 Task: Learn more about a business.
Action: Mouse moved to (843, 97)
Screenshot: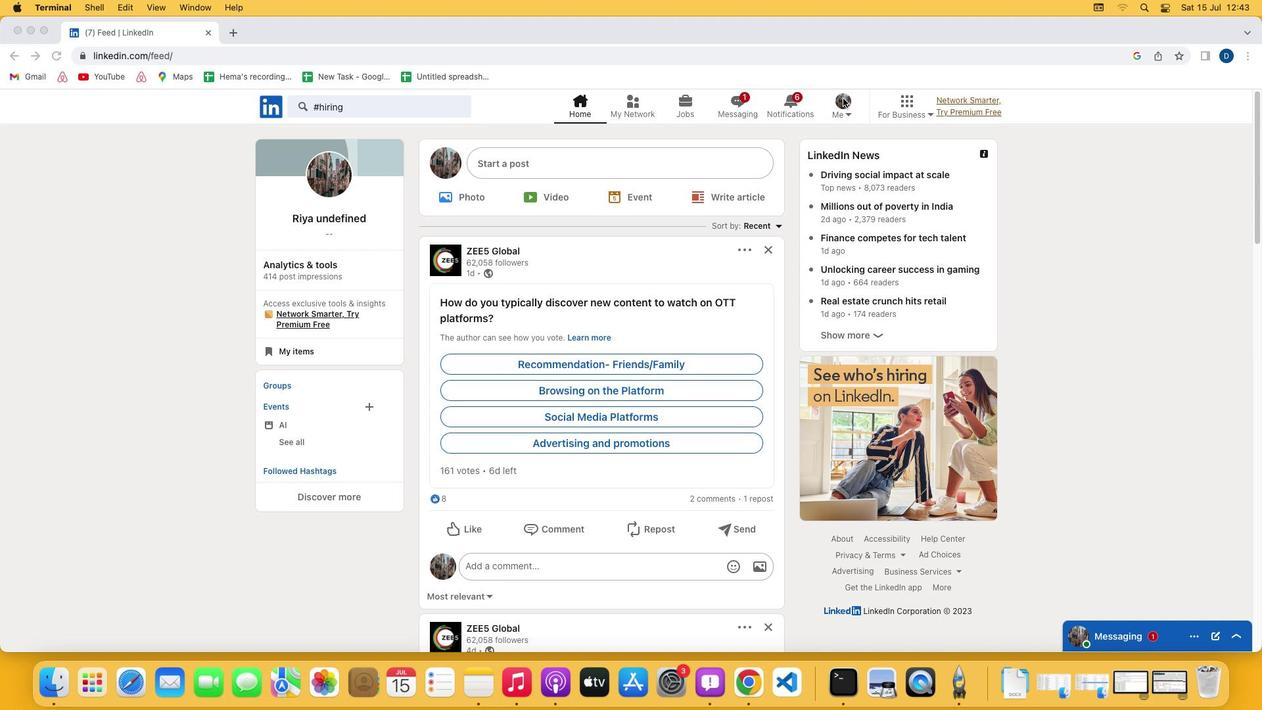 
Action: Mouse pressed left at (843, 97)
Screenshot: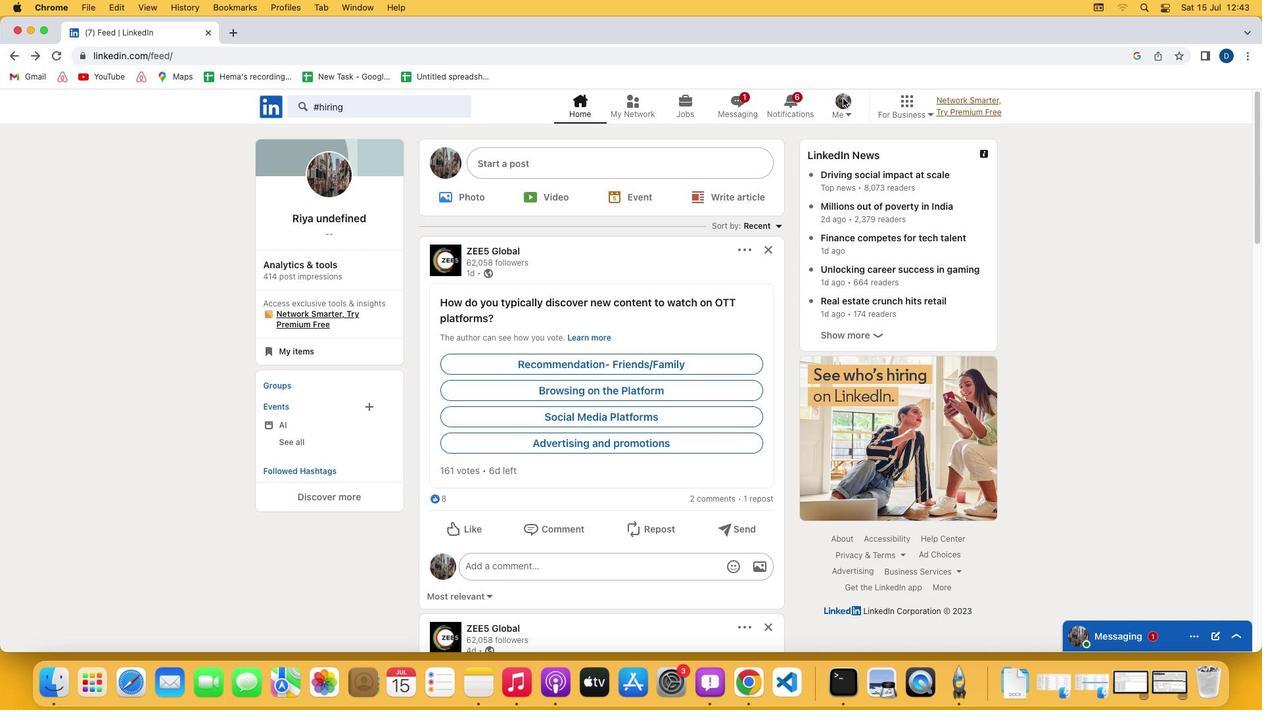 
Action: Mouse pressed left at (843, 97)
Screenshot: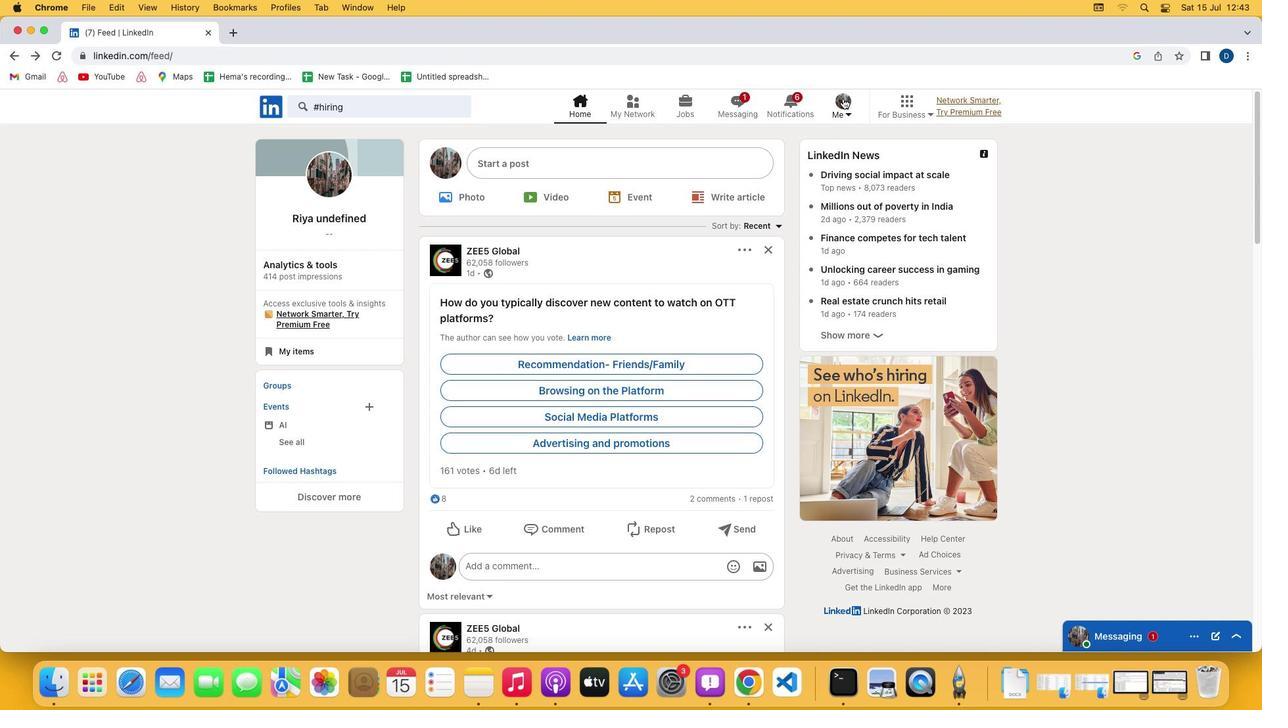 
Action: Mouse moved to (740, 249)
Screenshot: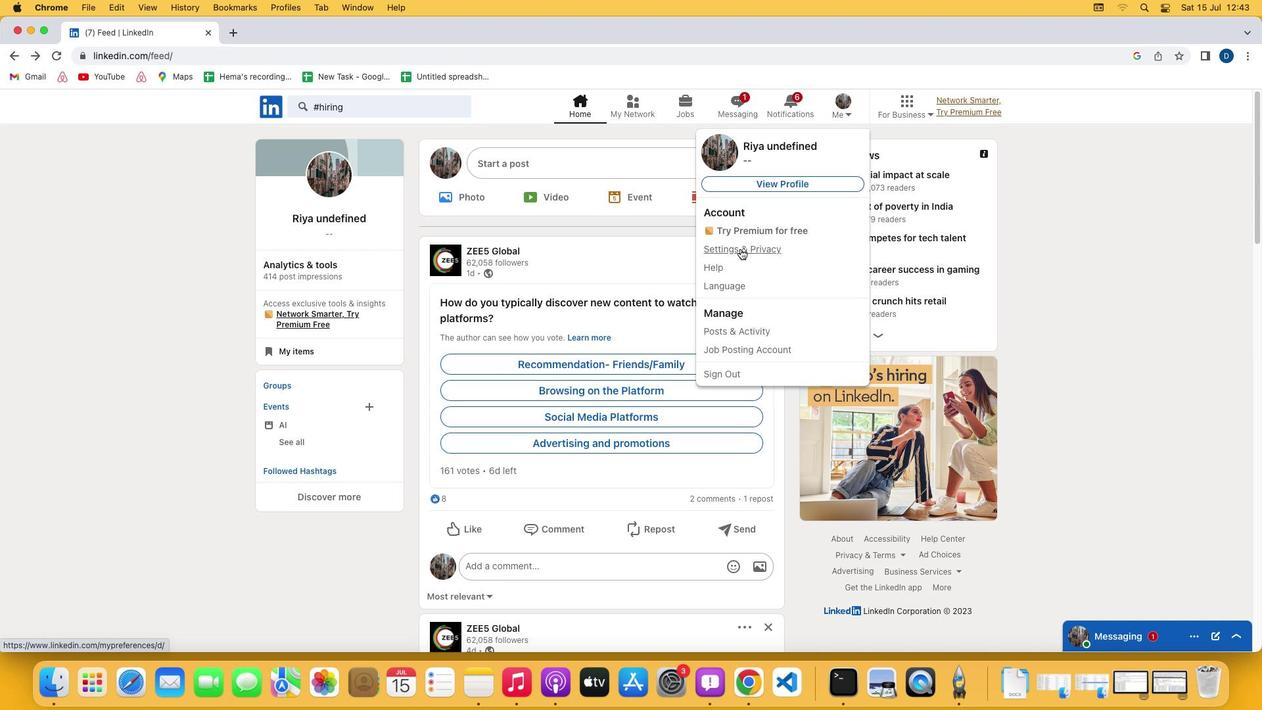 
Action: Mouse pressed left at (740, 249)
Screenshot: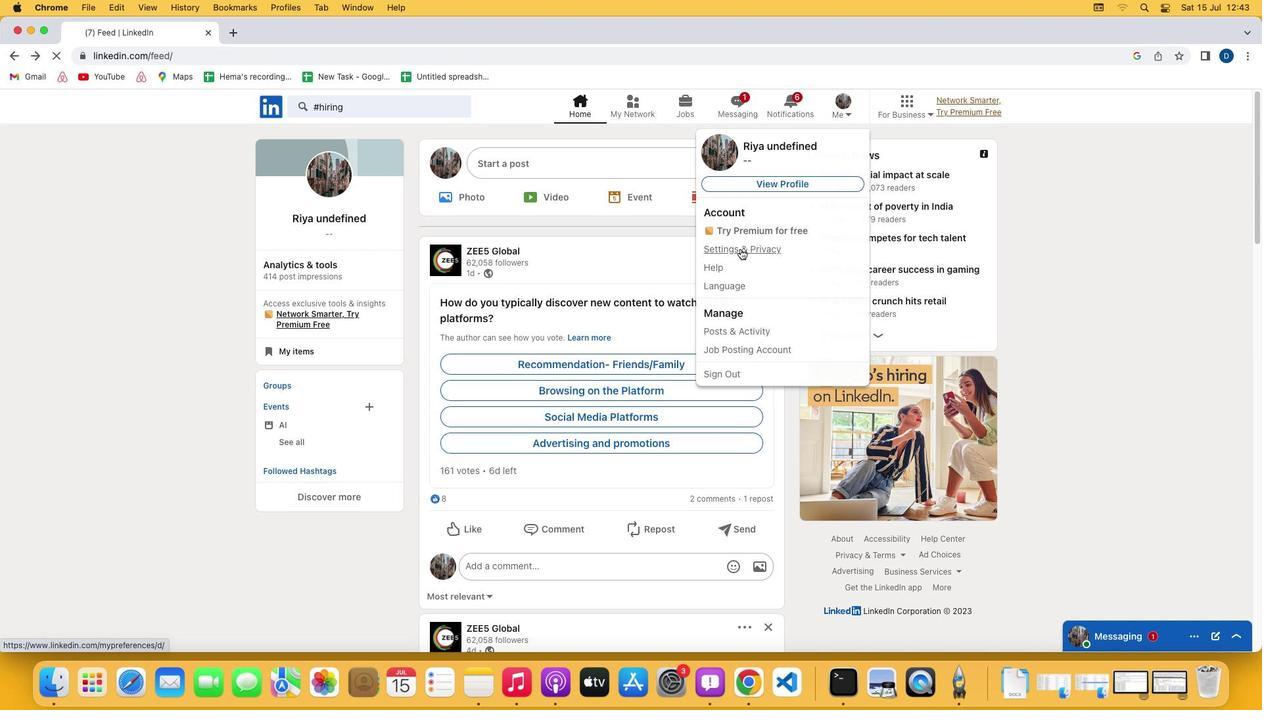 
Action: Mouse moved to (663, 371)
Screenshot: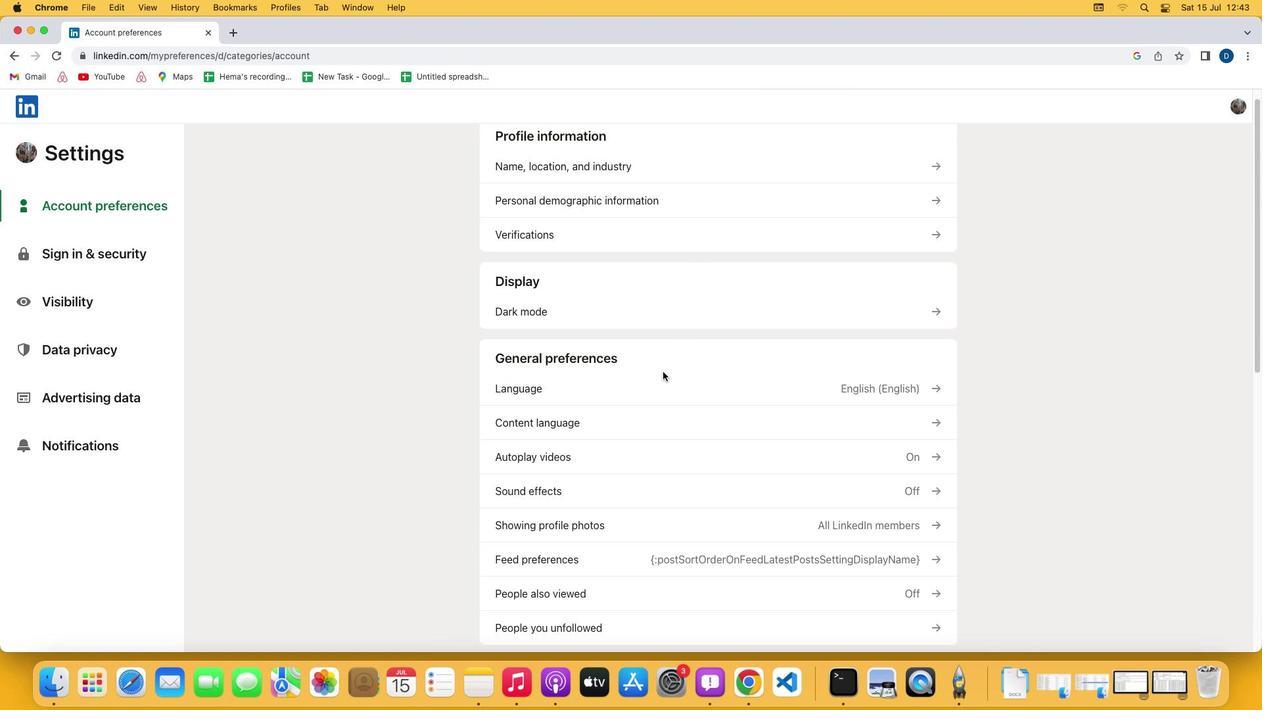
Action: Mouse scrolled (663, 371) with delta (0, 0)
Screenshot: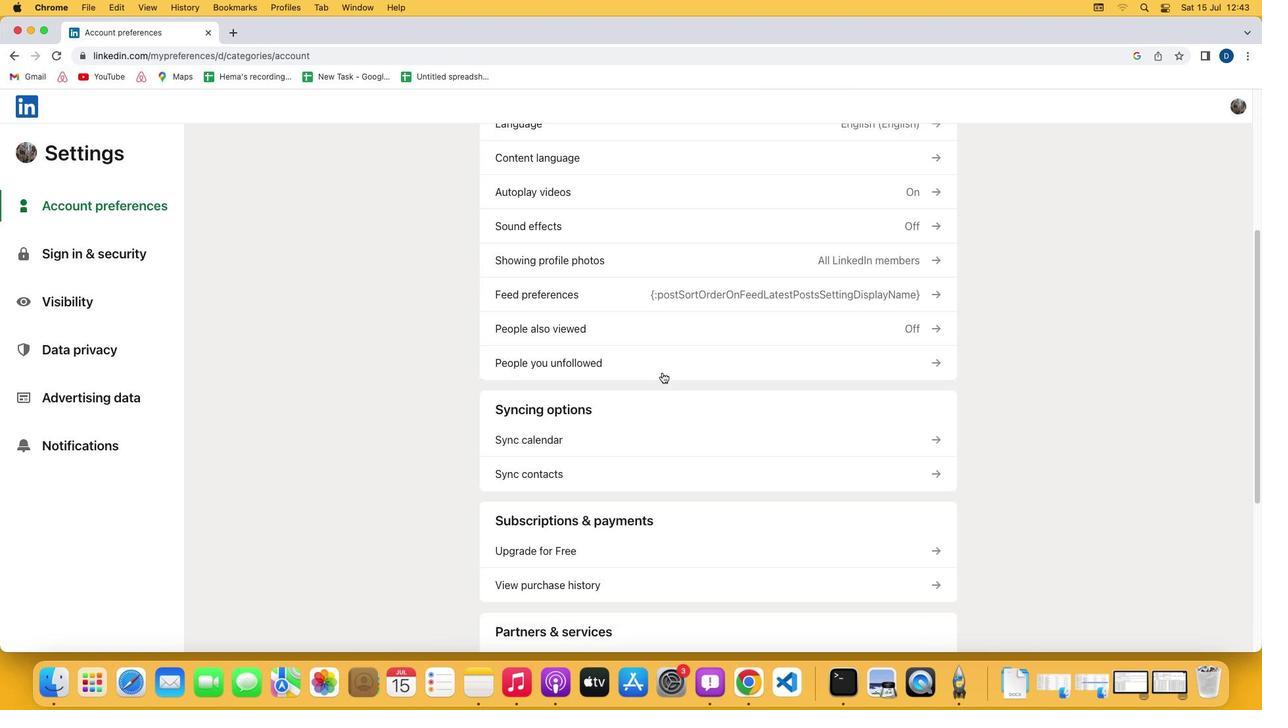 
Action: Mouse scrolled (663, 371) with delta (0, 0)
Screenshot: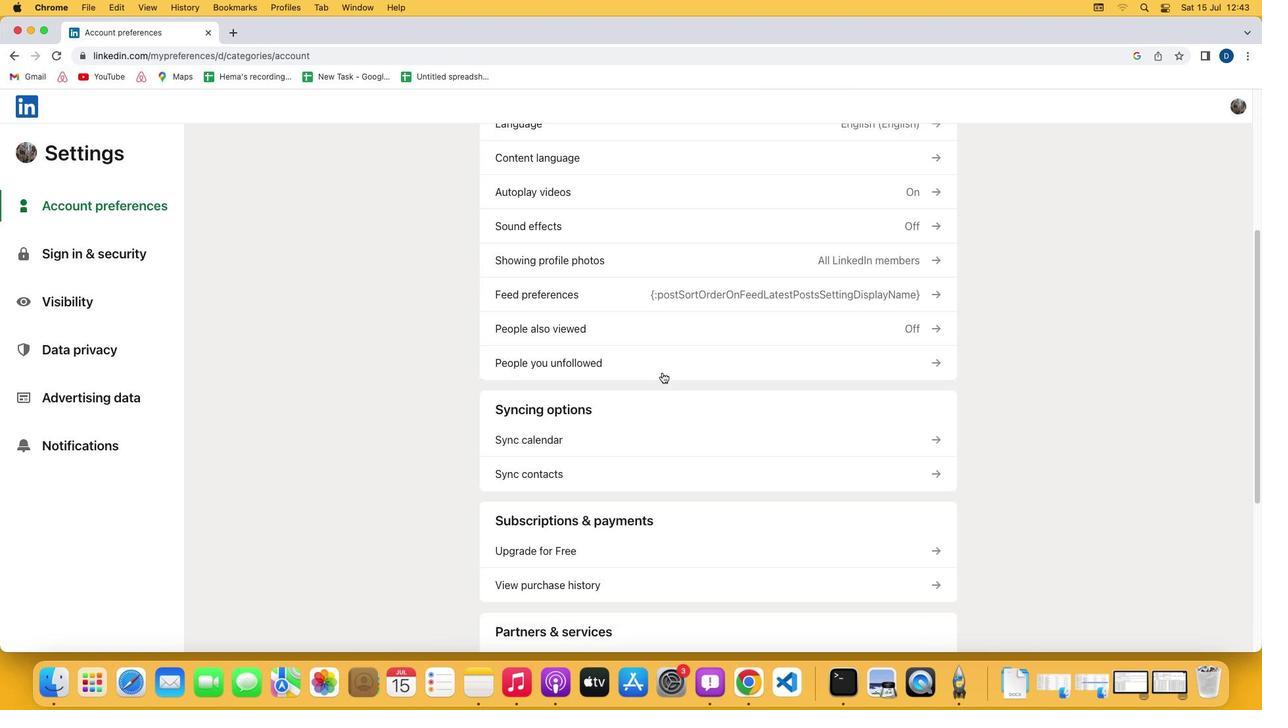 
Action: Mouse scrolled (663, 371) with delta (0, -1)
Screenshot: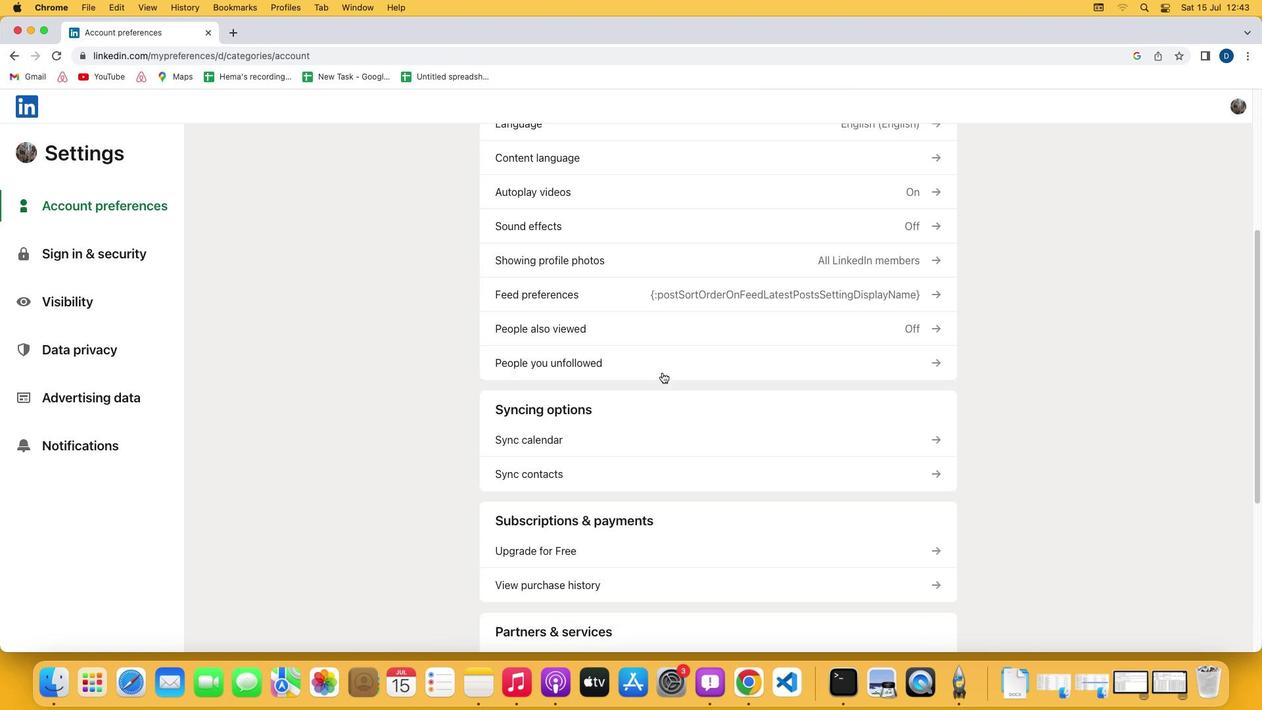 
Action: Mouse scrolled (663, 371) with delta (0, -3)
Screenshot: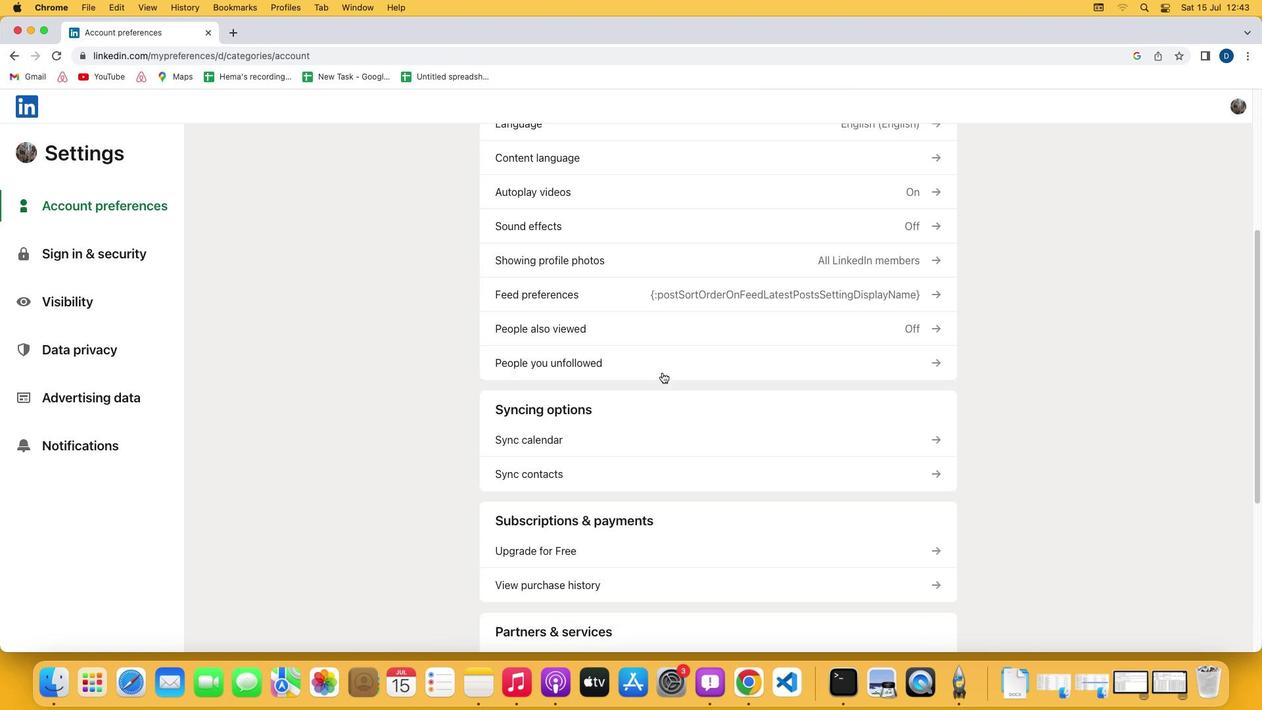 
Action: Mouse moved to (662, 372)
Screenshot: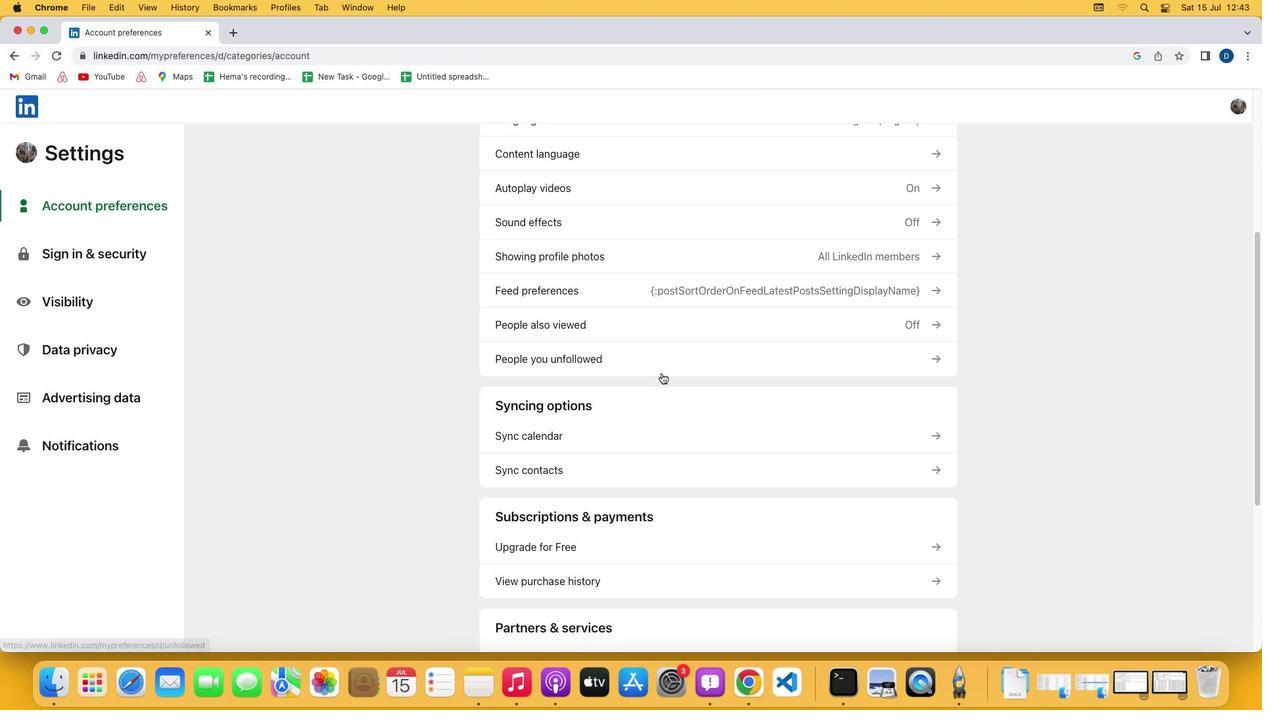 
Action: Mouse scrolled (662, 372) with delta (0, 0)
Screenshot: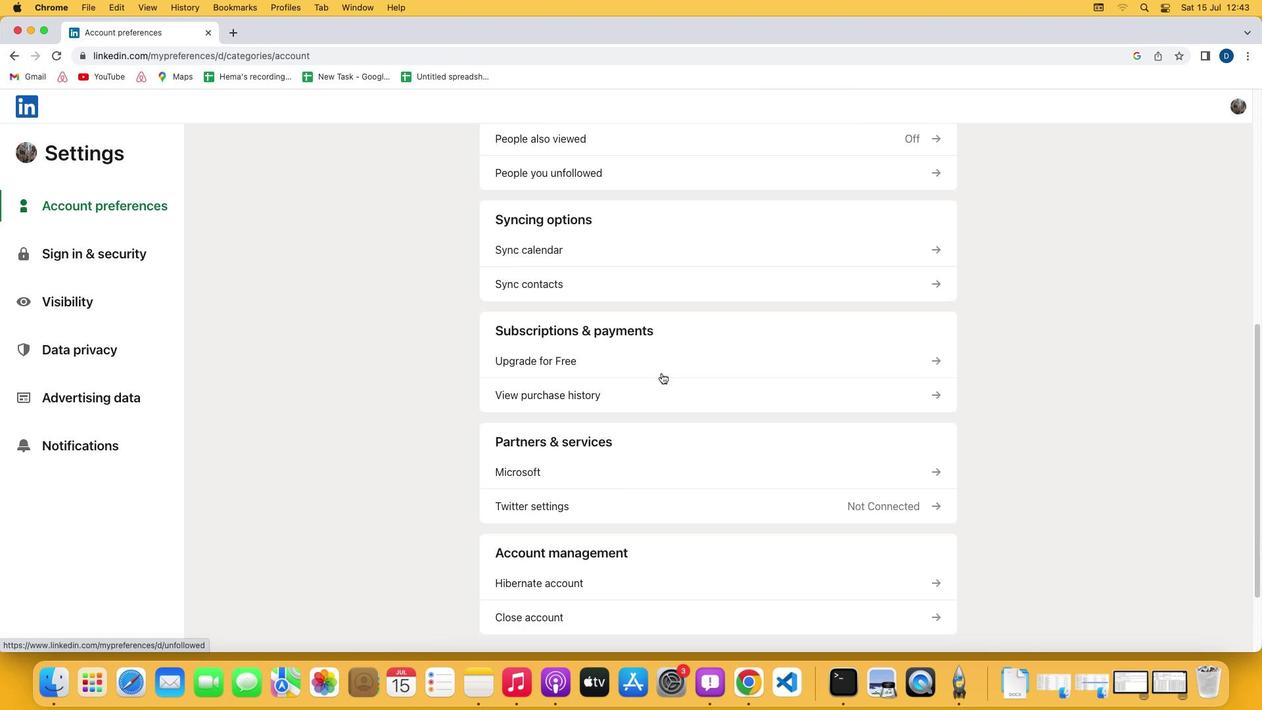 
Action: Mouse scrolled (662, 372) with delta (0, 0)
Screenshot: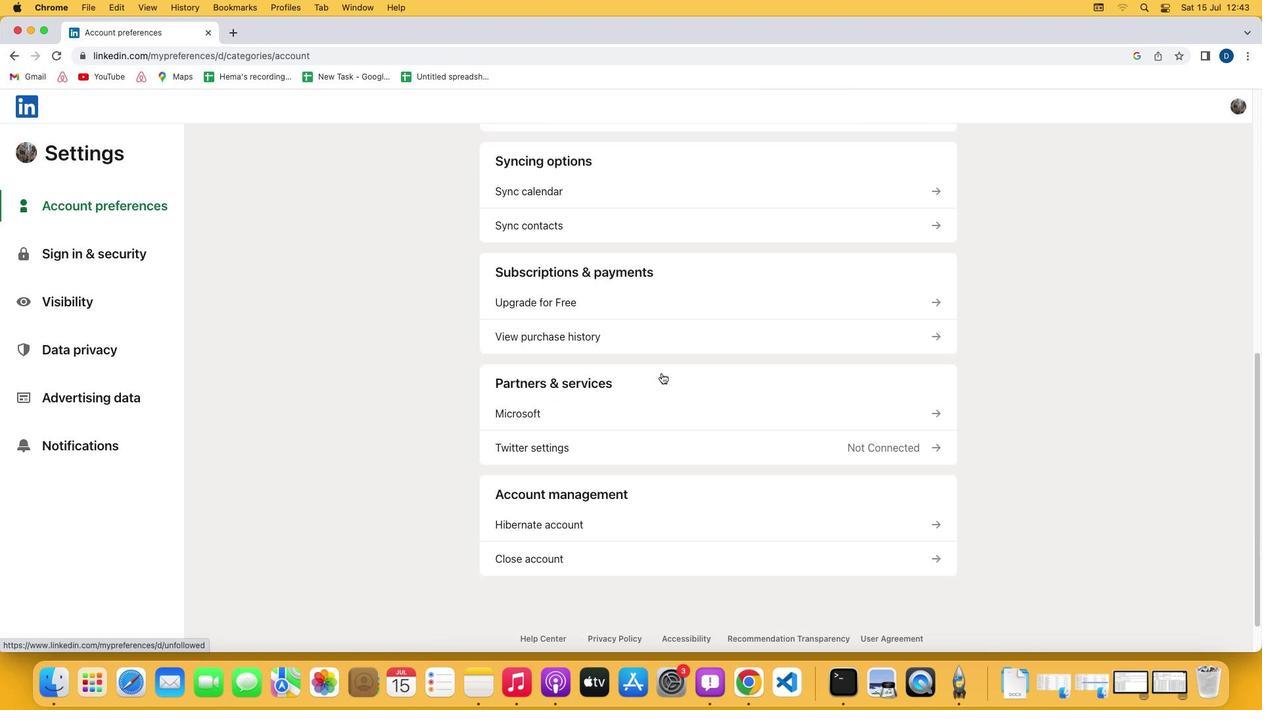 
Action: Mouse scrolled (662, 372) with delta (0, -1)
Screenshot: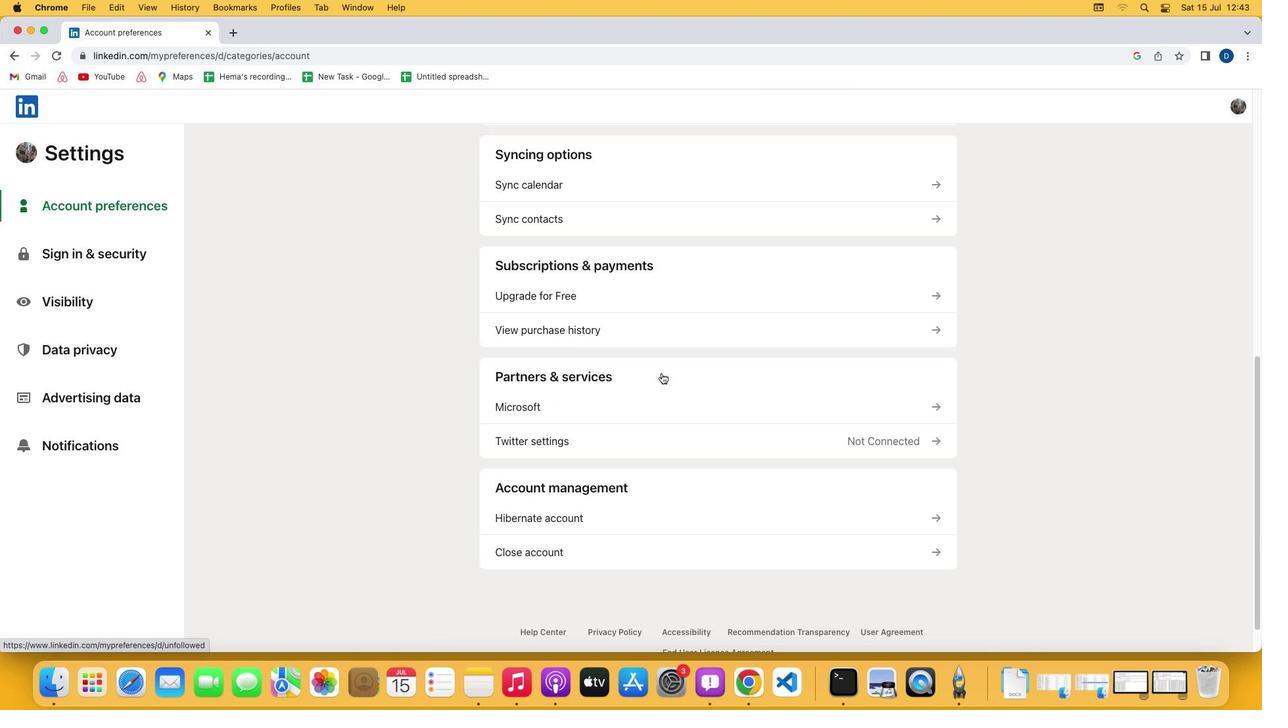 
Action: Mouse scrolled (662, 372) with delta (0, -3)
Screenshot: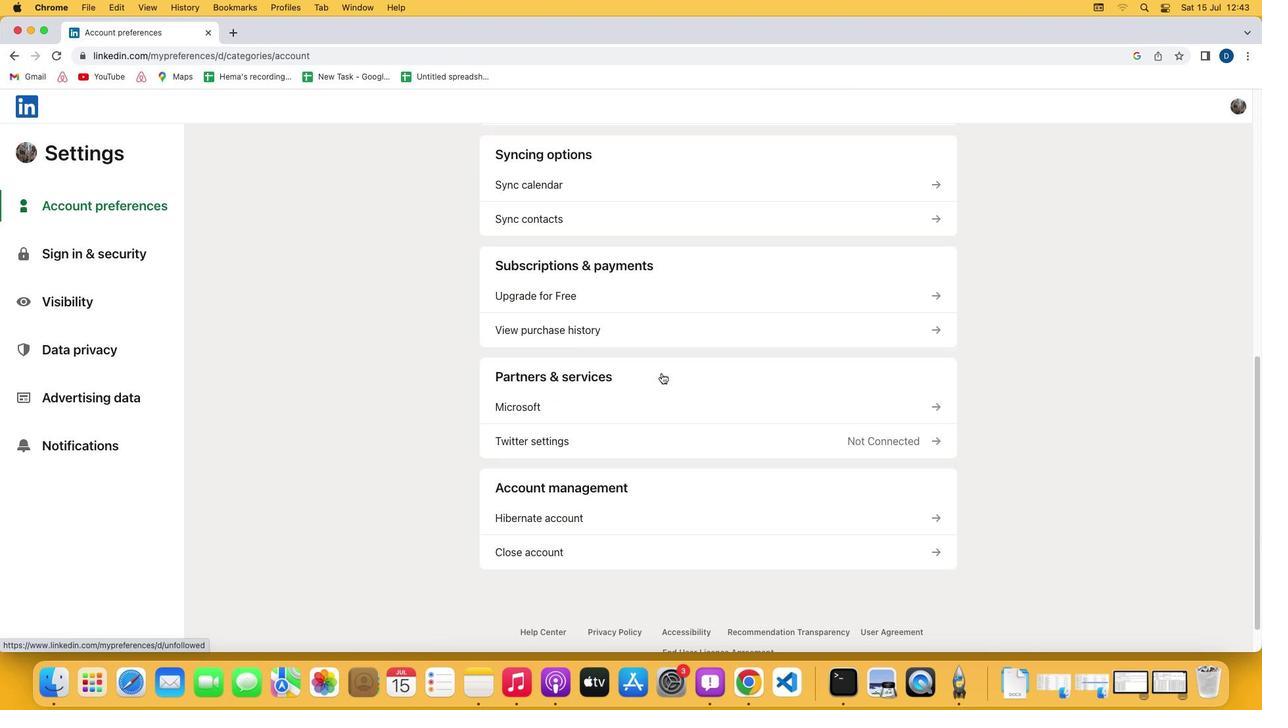 
Action: Mouse moved to (558, 285)
Screenshot: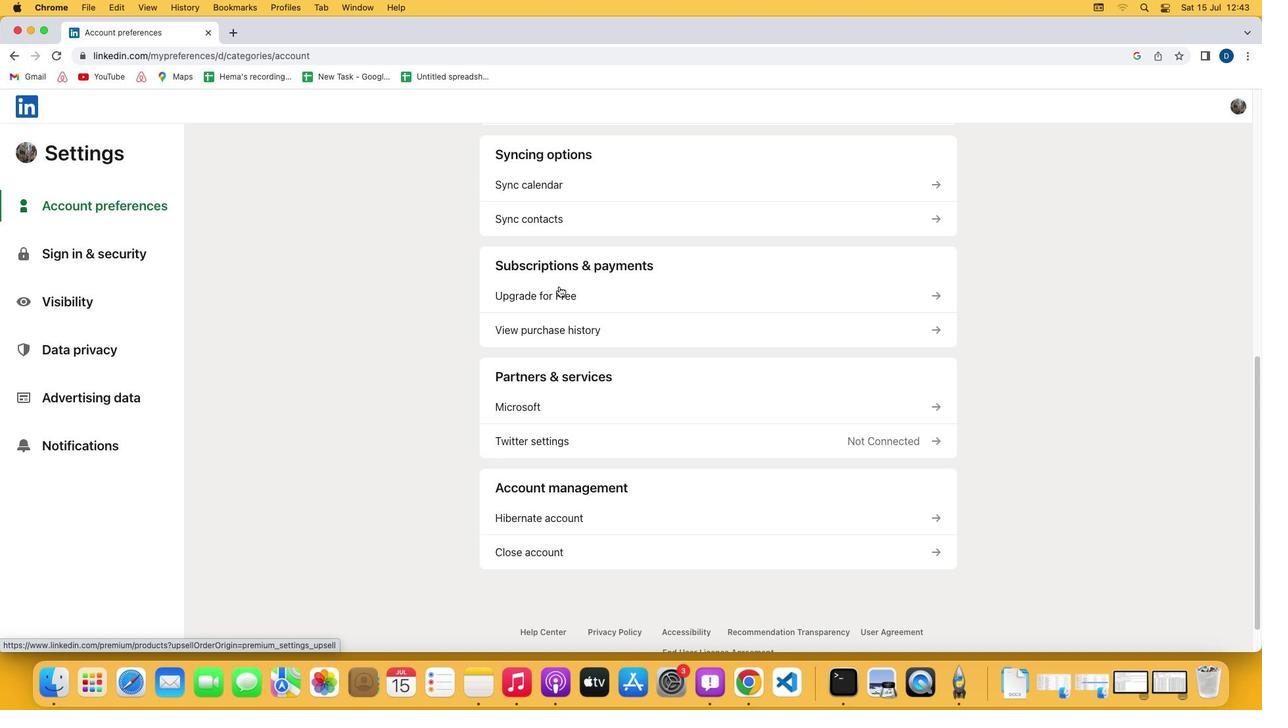 
Action: Mouse pressed left at (558, 285)
Screenshot: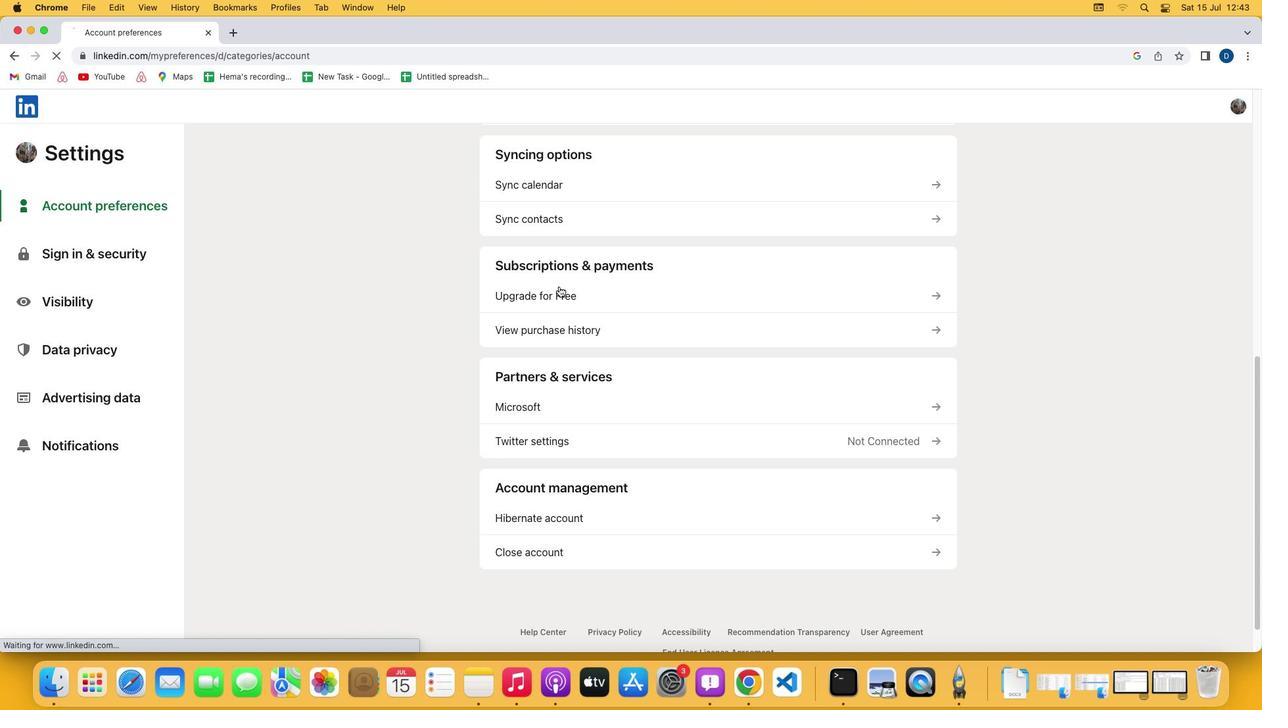 
Action: Mouse moved to (512, 355)
Screenshot: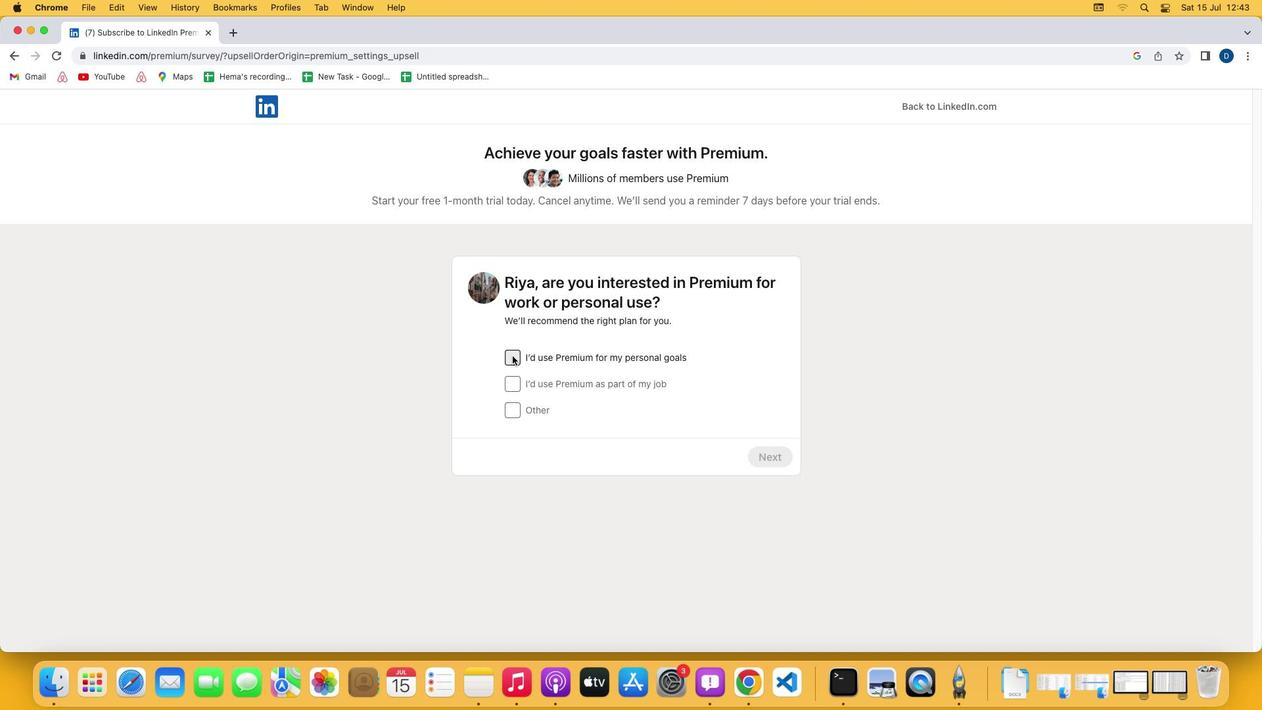 
Action: Mouse pressed left at (512, 355)
Screenshot: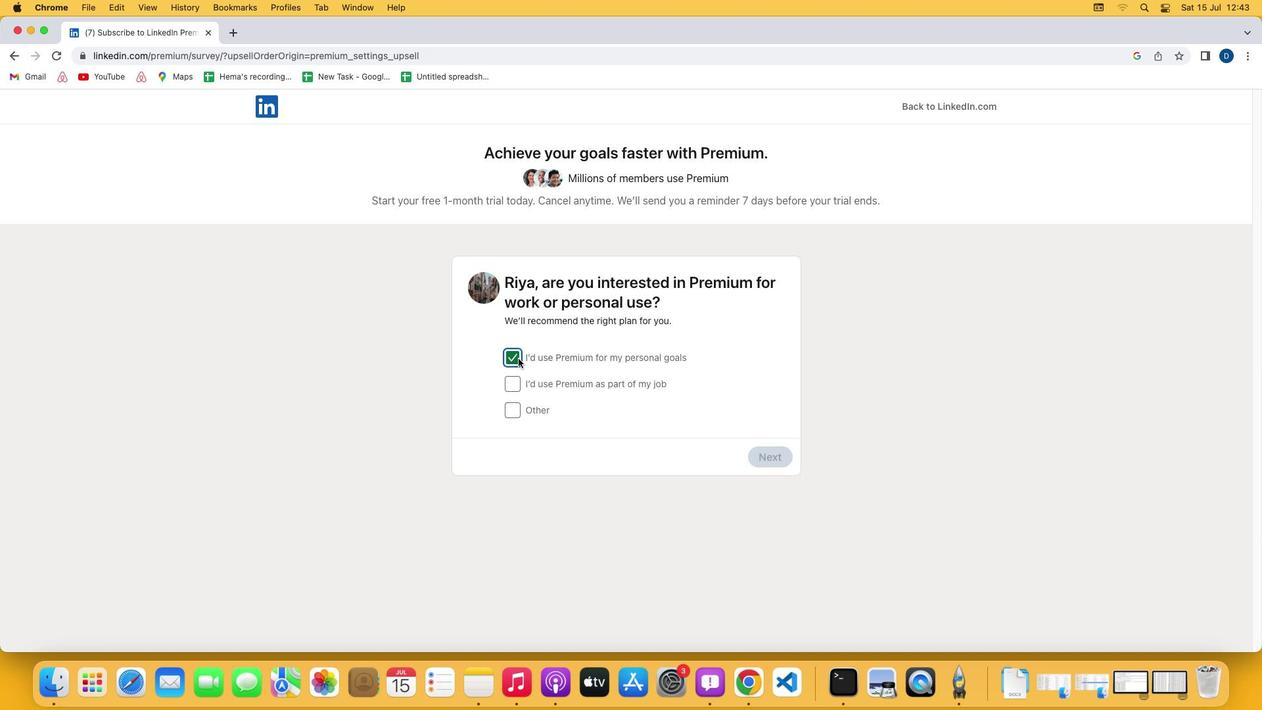 
Action: Mouse moved to (769, 452)
Screenshot: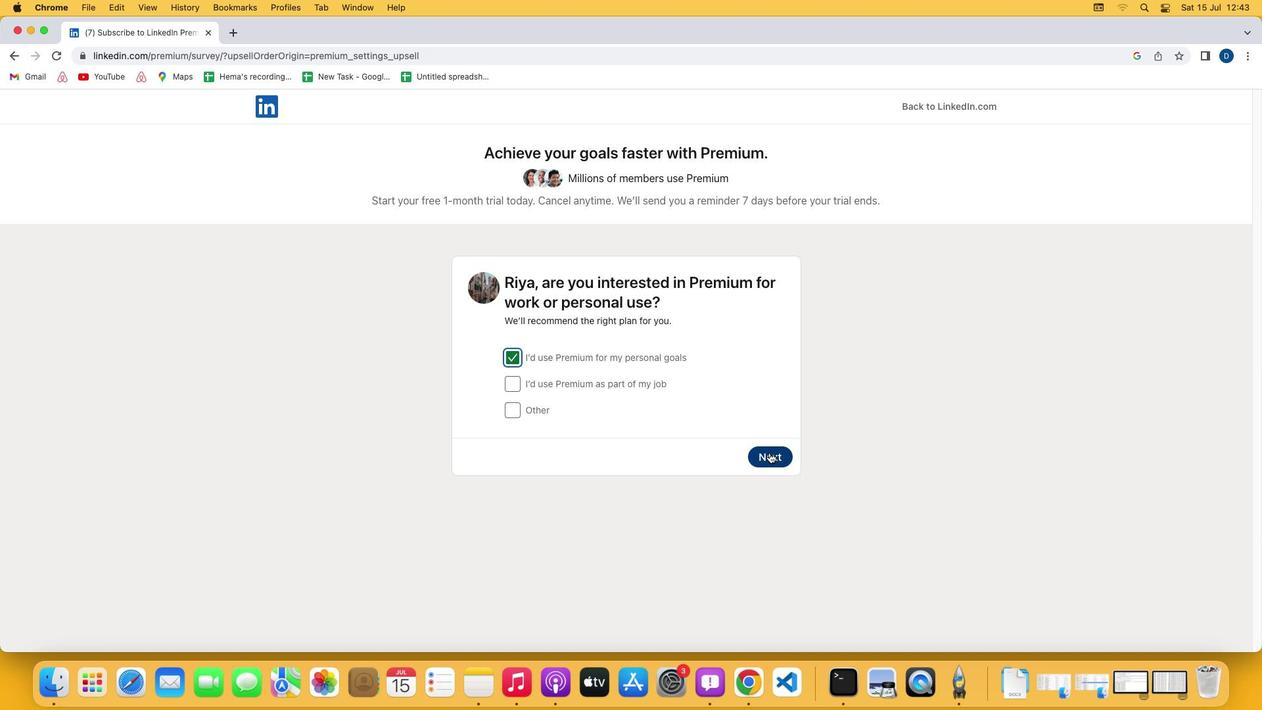 
Action: Mouse pressed left at (769, 452)
Screenshot: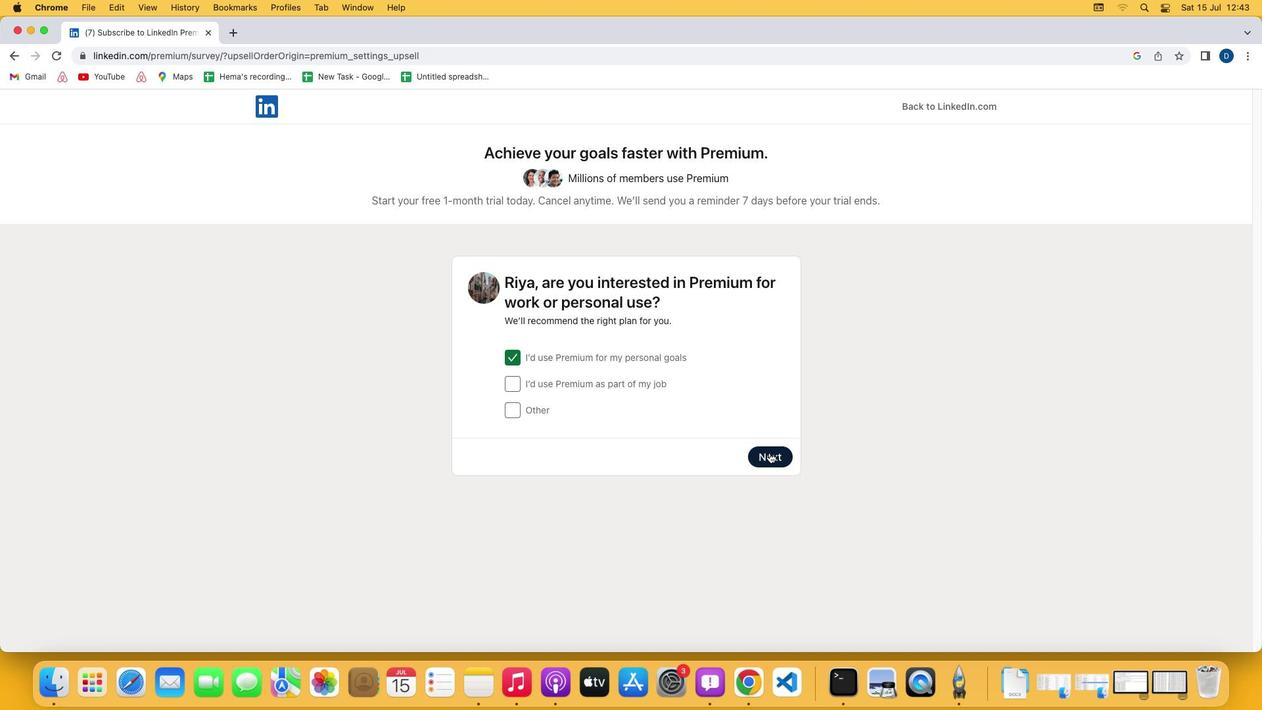 
Action: Mouse moved to (512, 383)
Screenshot: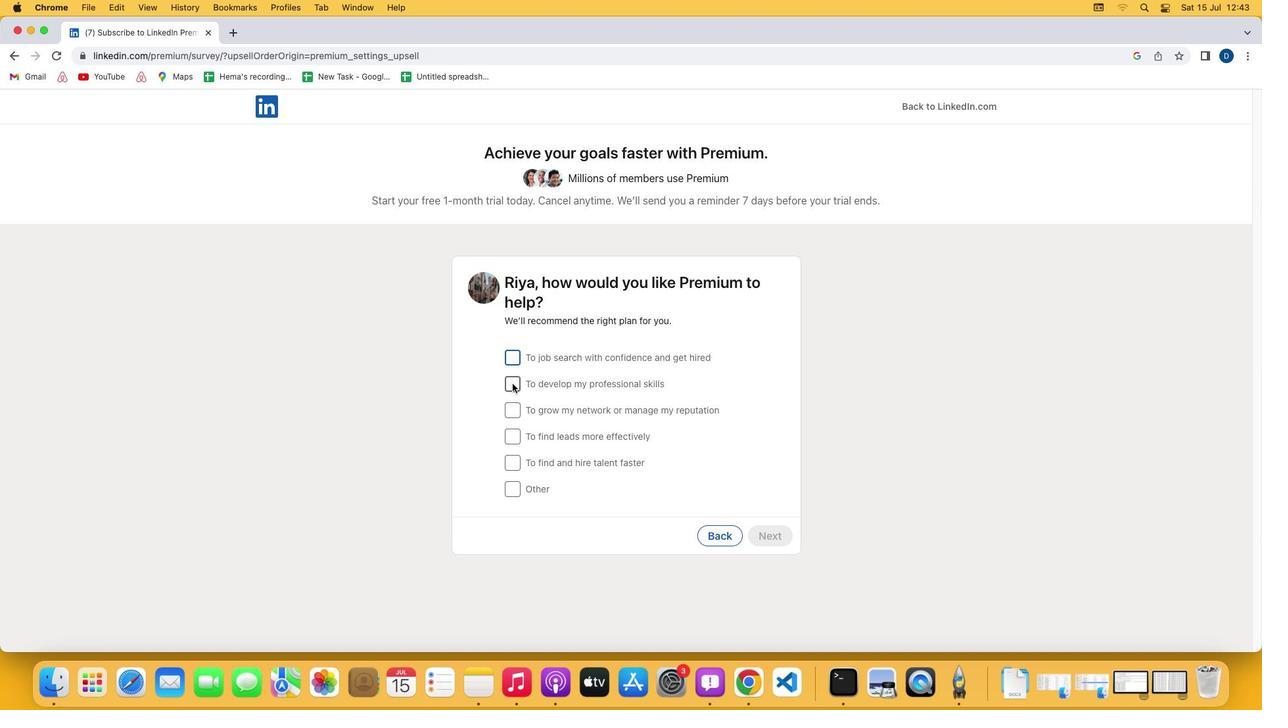 
Action: Mouse pressed left at (512, 383)
Screenshot: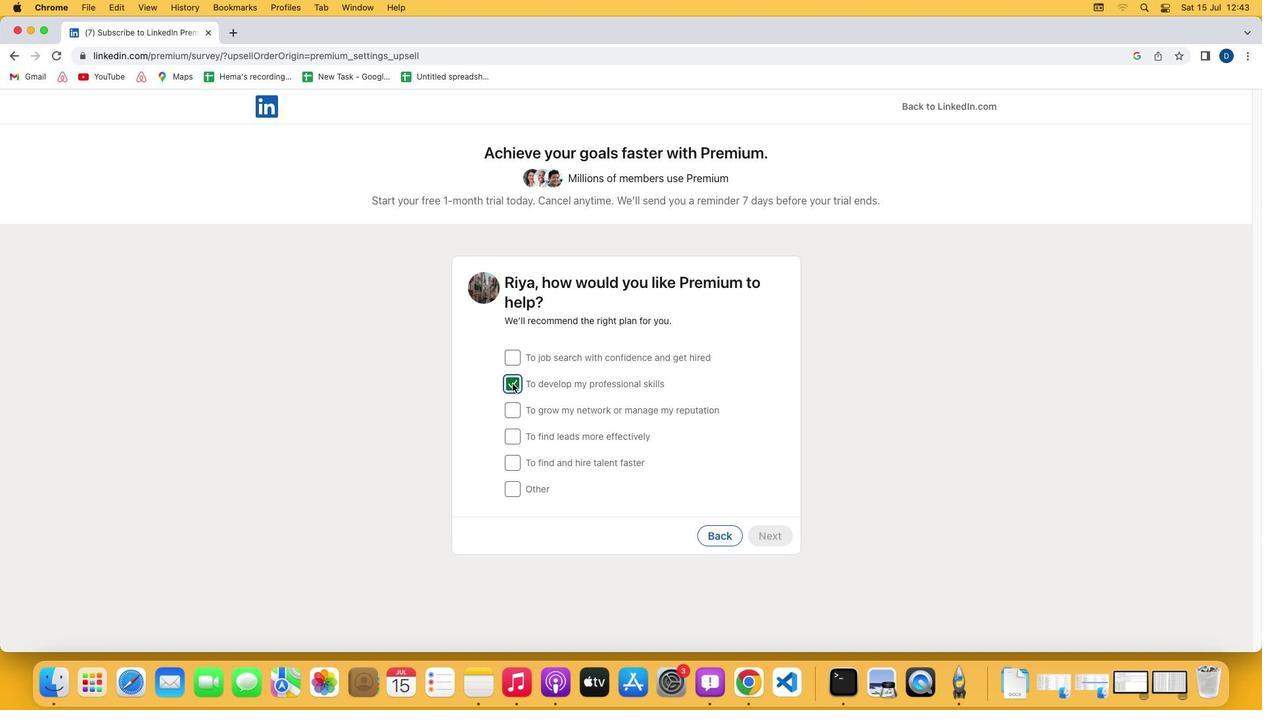 
Action: Mouse moved to (770, 535)
Screenshot: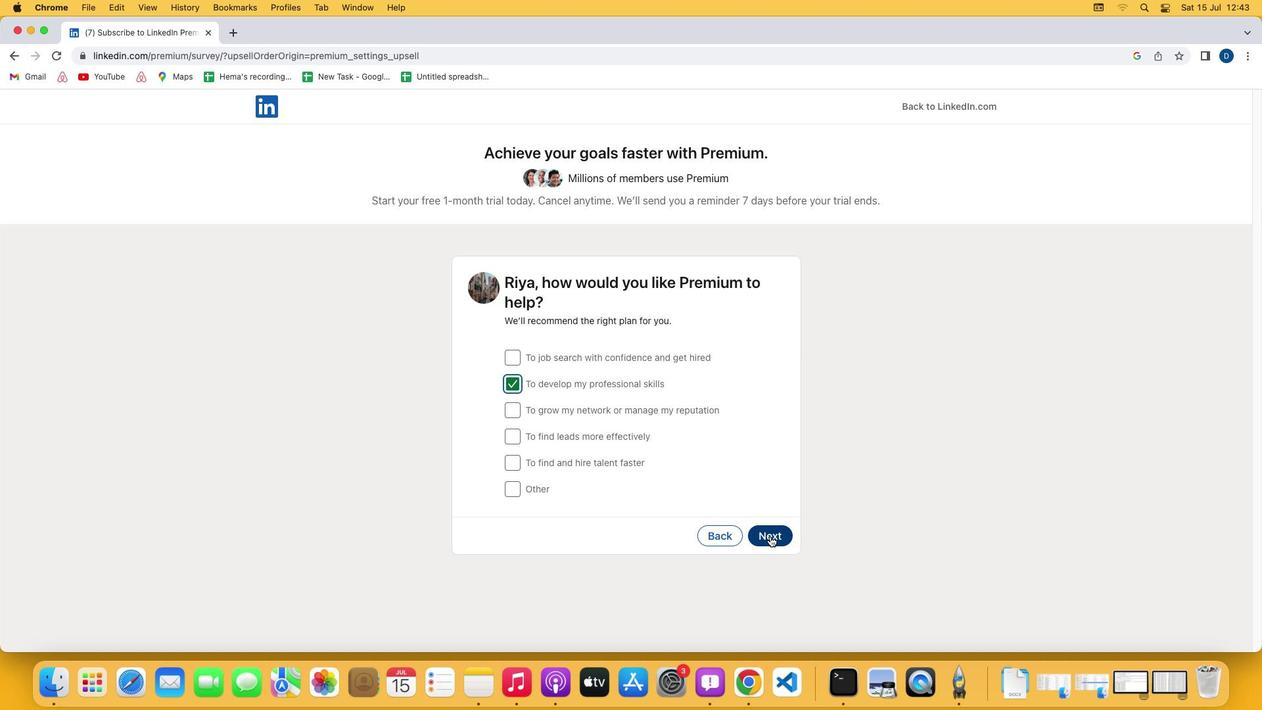
Action: Mouse pressed left at (770, 535)
Screenshot: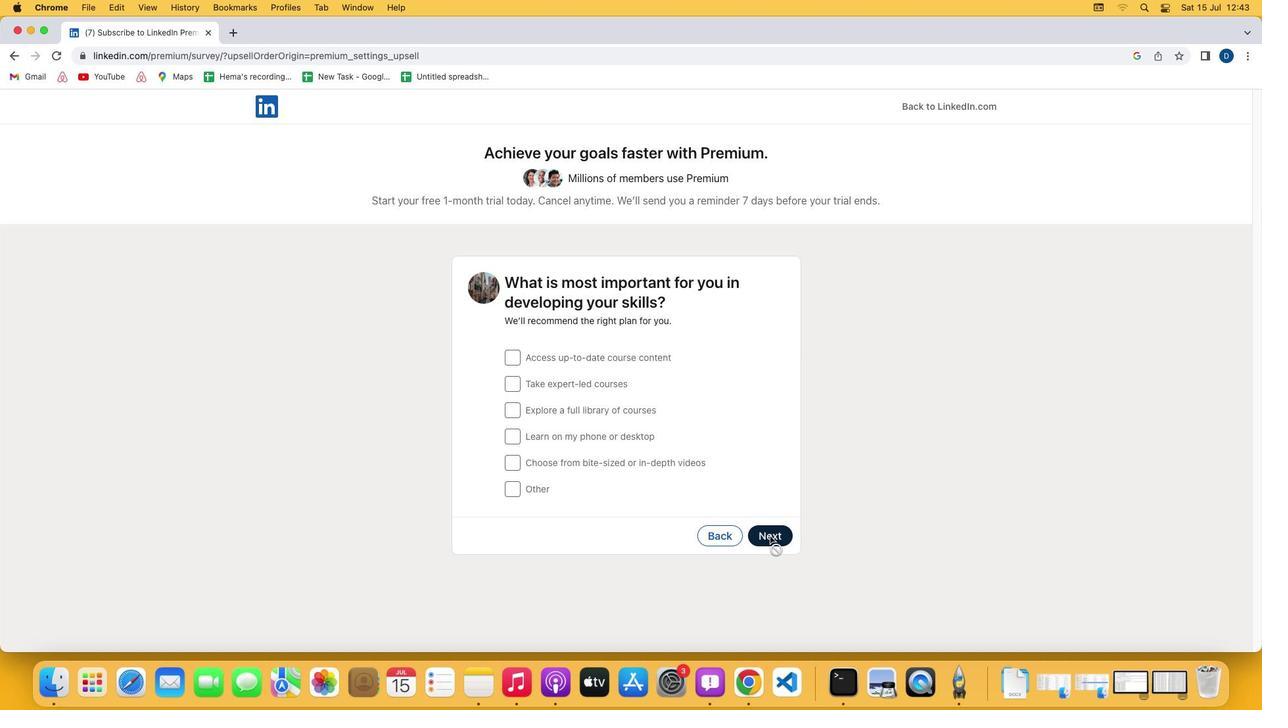 
Action: Mouse moved to (517, 487)
Screenshot: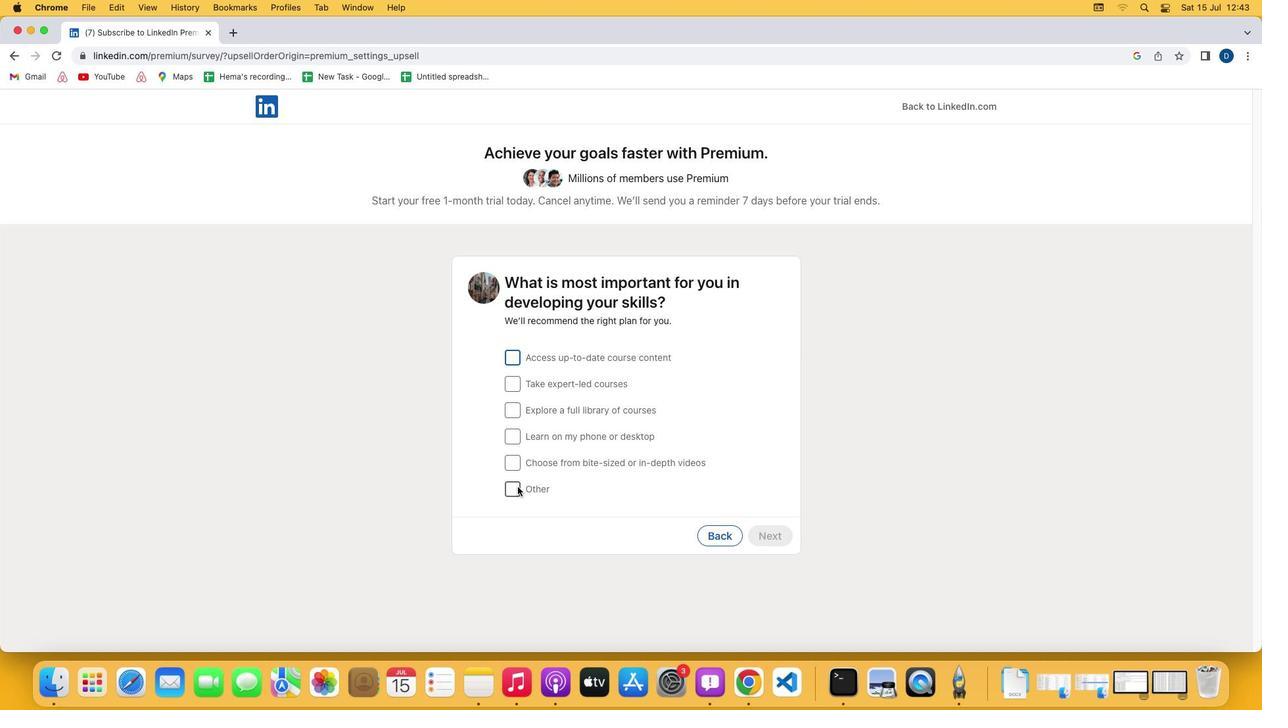 
Action: Mouse pressed left at (517, 487)
Screenshot: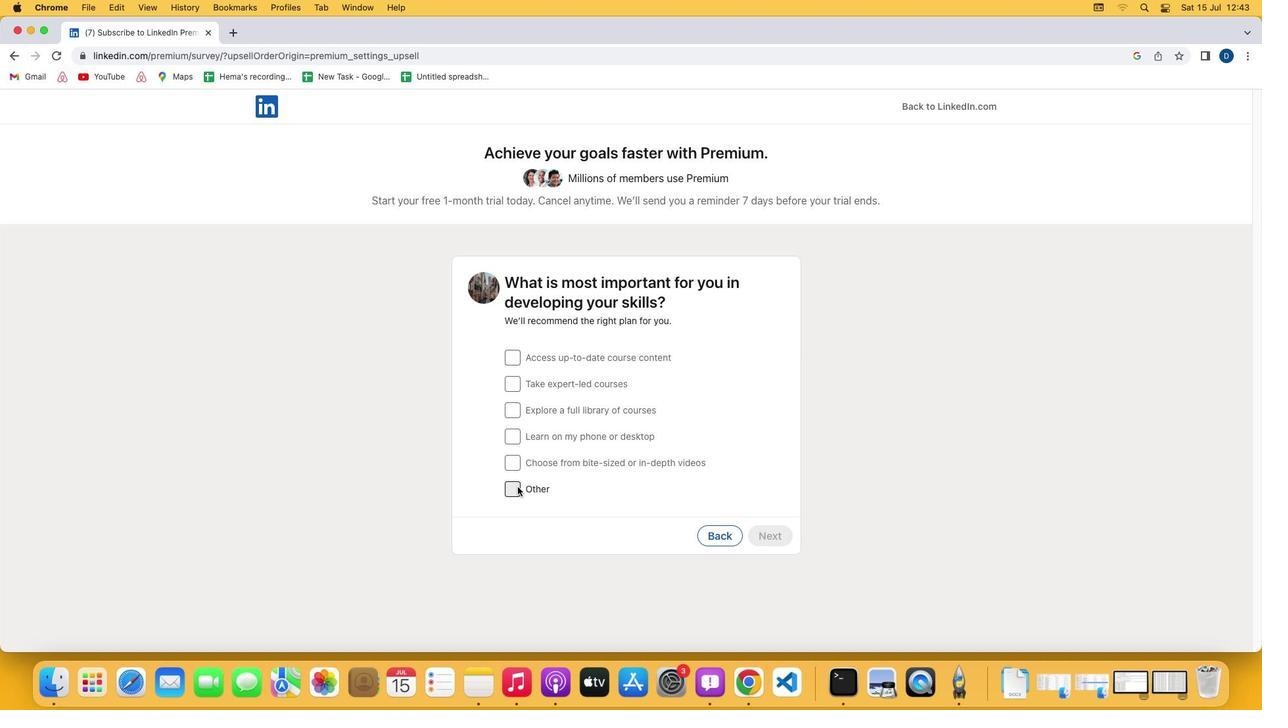 
Action: Mouse moved to (765, 534)
Screenshot: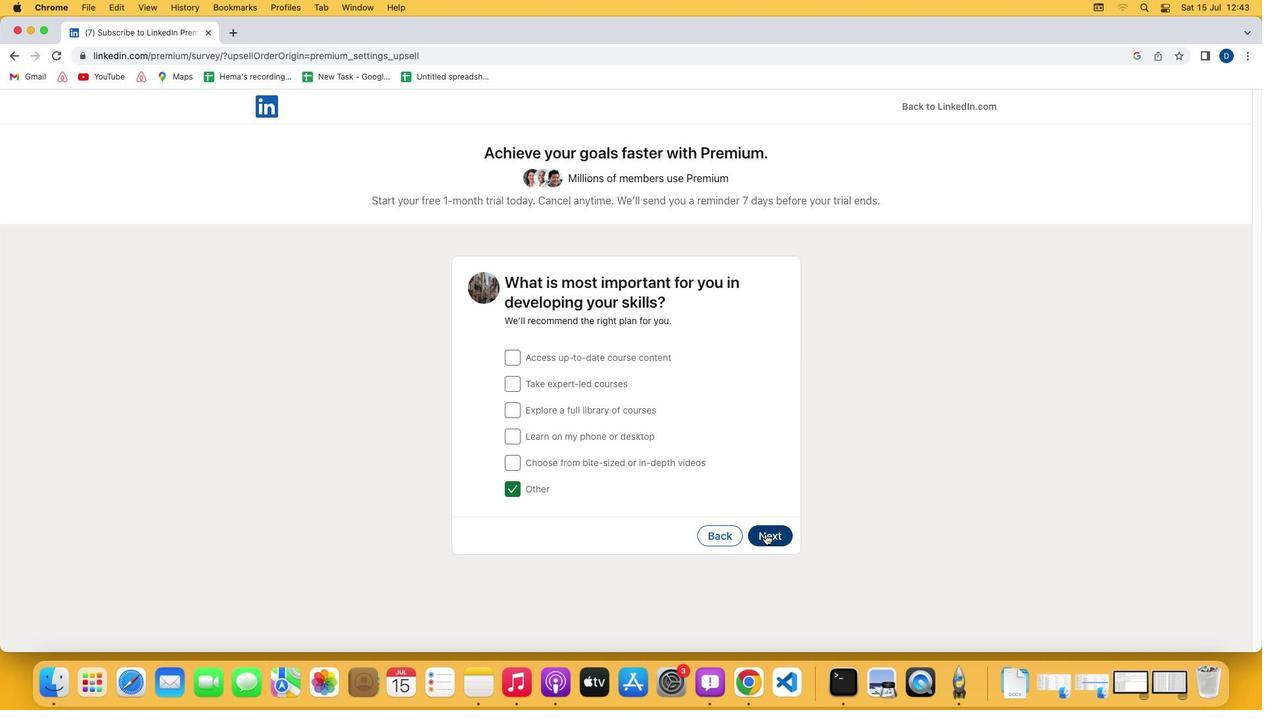 
Action: Mouse pressed left at (765, 534)
Screenshot: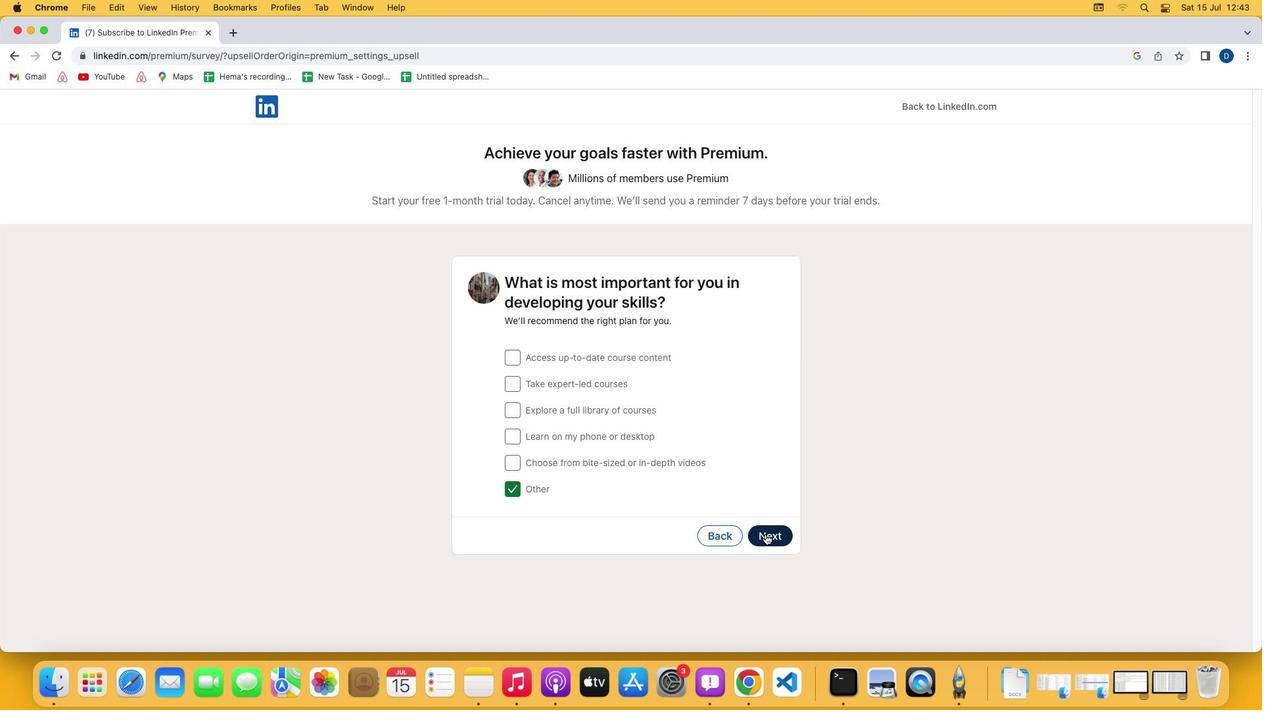 
Action: Mouse moved to (577, 542)
Screenshot: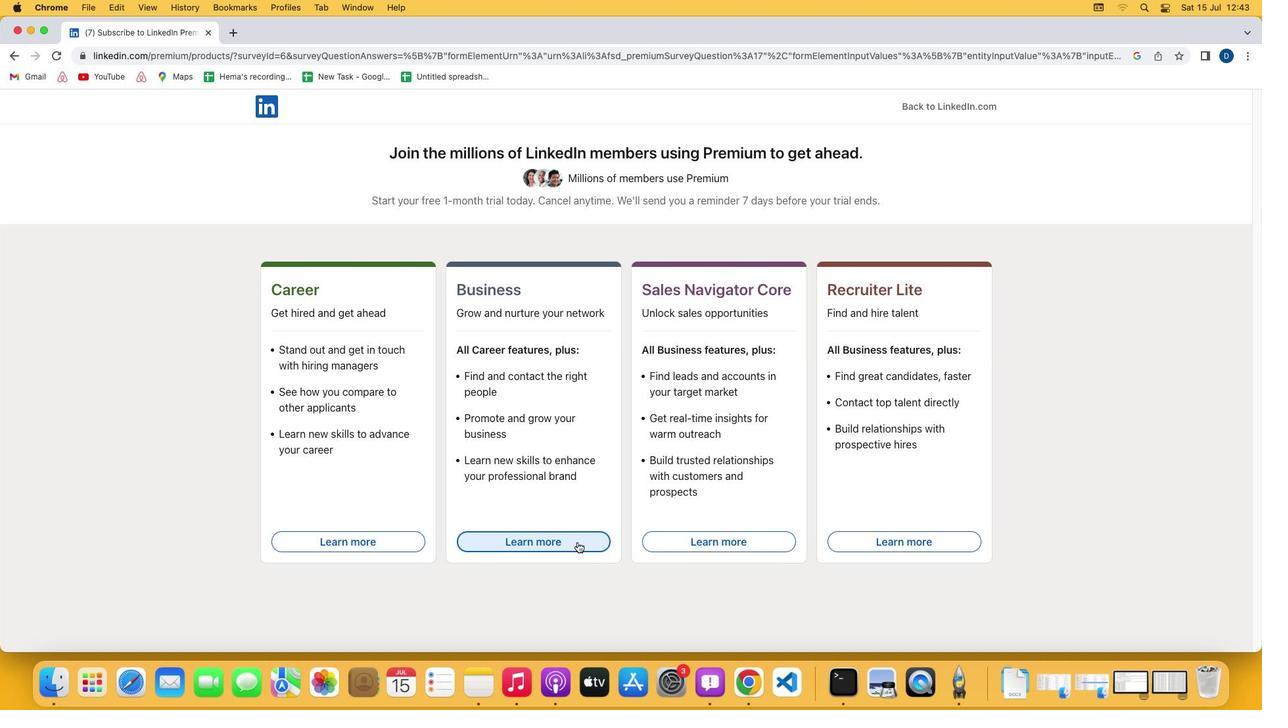 
Action: Mouse pressed left at (577, 542)
Screenshot: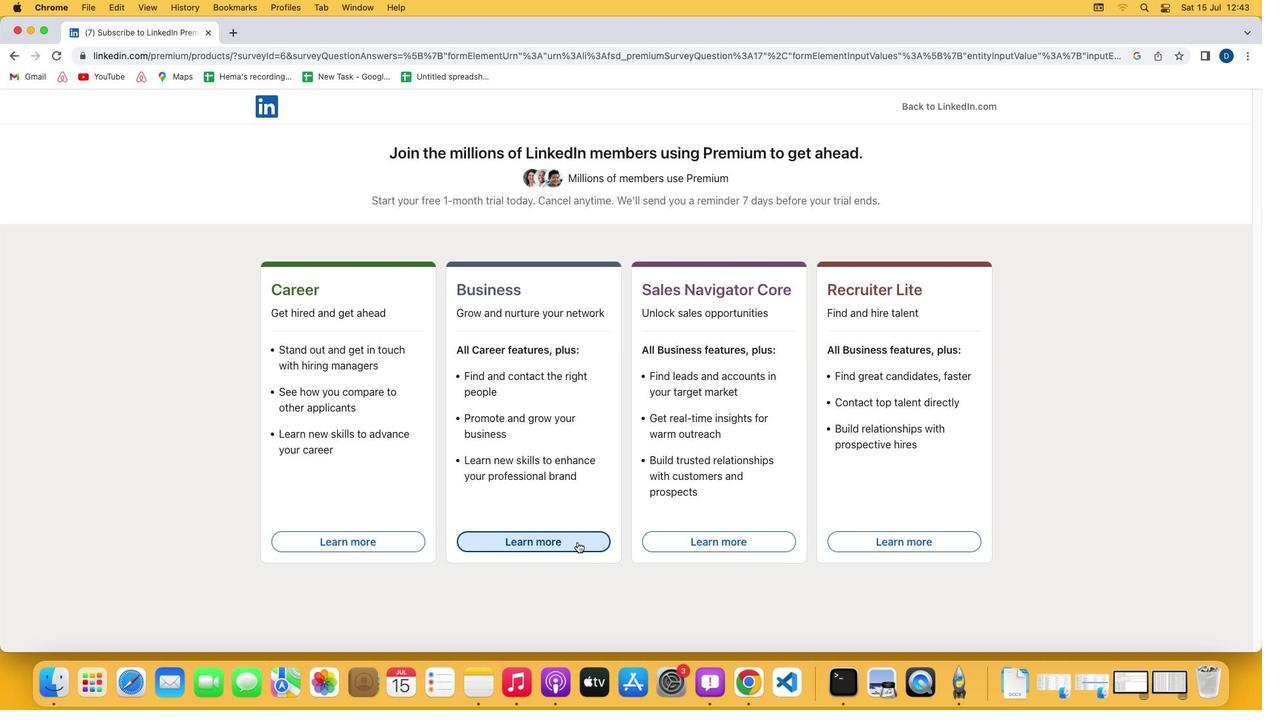 
